 Task: Toggle the keep lines option in the JSON.
Action: Mouse moved to (2, 616)
Screenshot: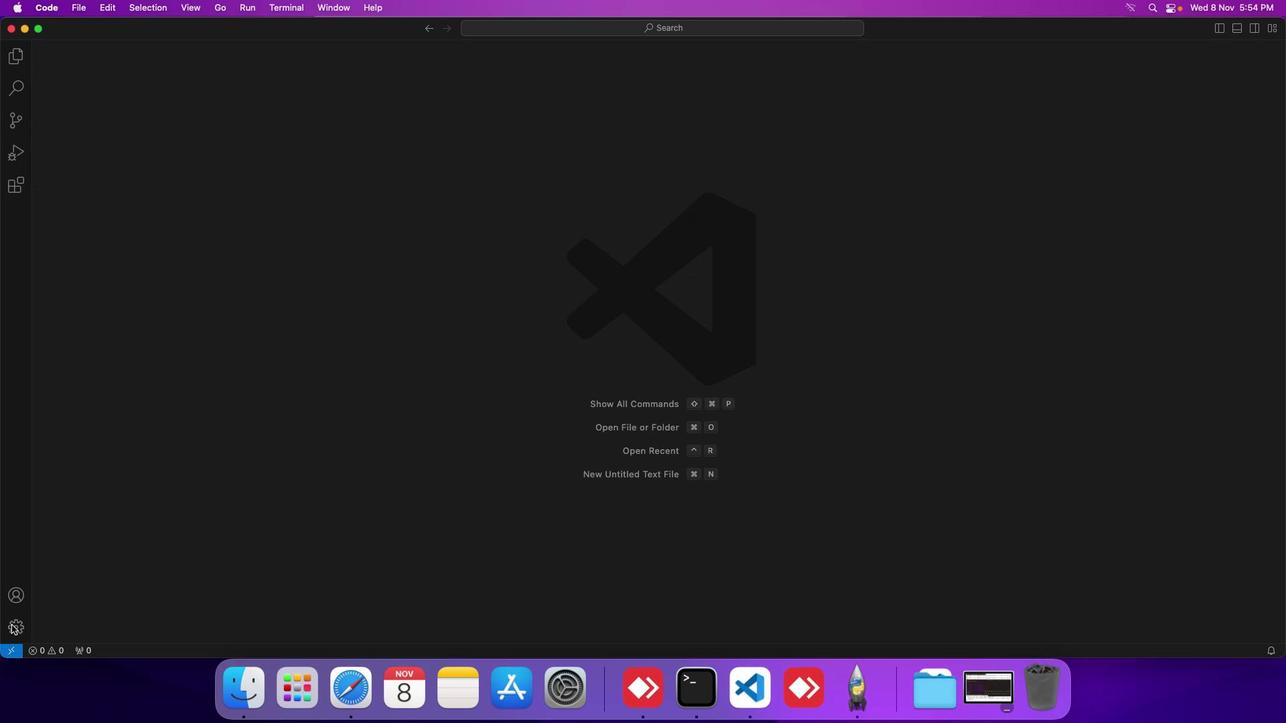 
Action: Mouse pressed left at (2, 616)
Screenshot: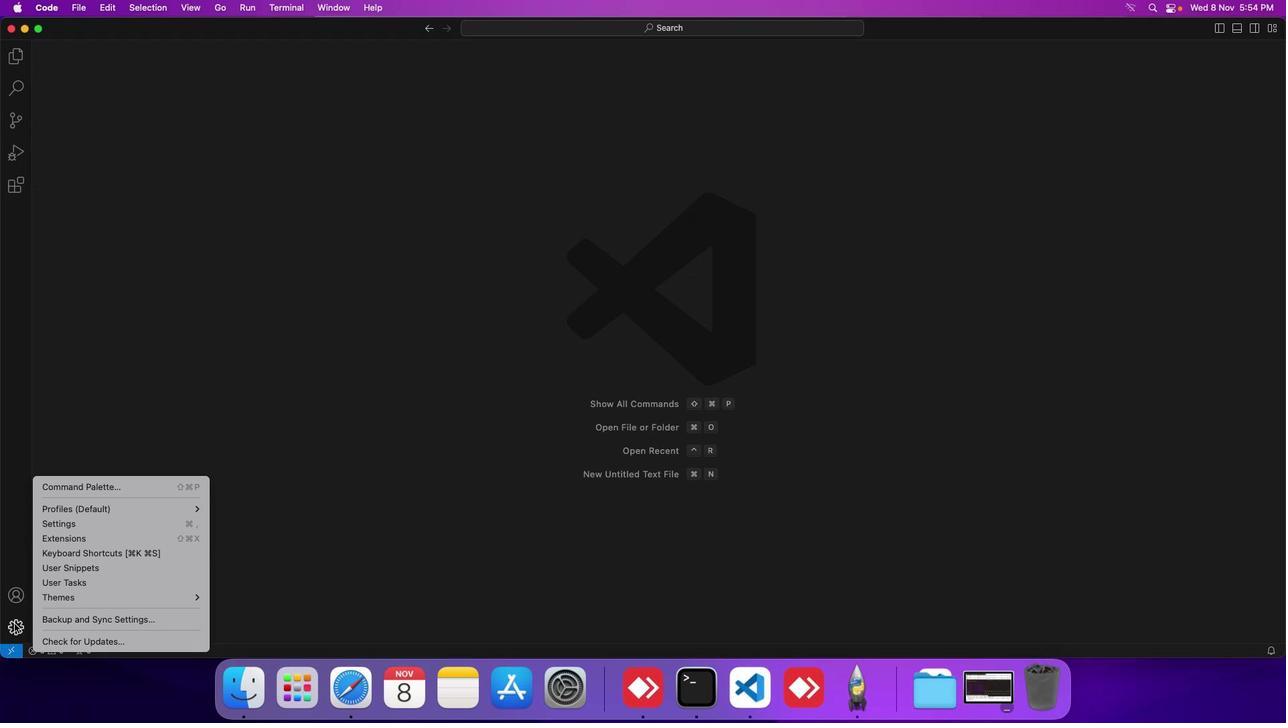 
Action: Mouse moved to (103, 519)
Screenshot: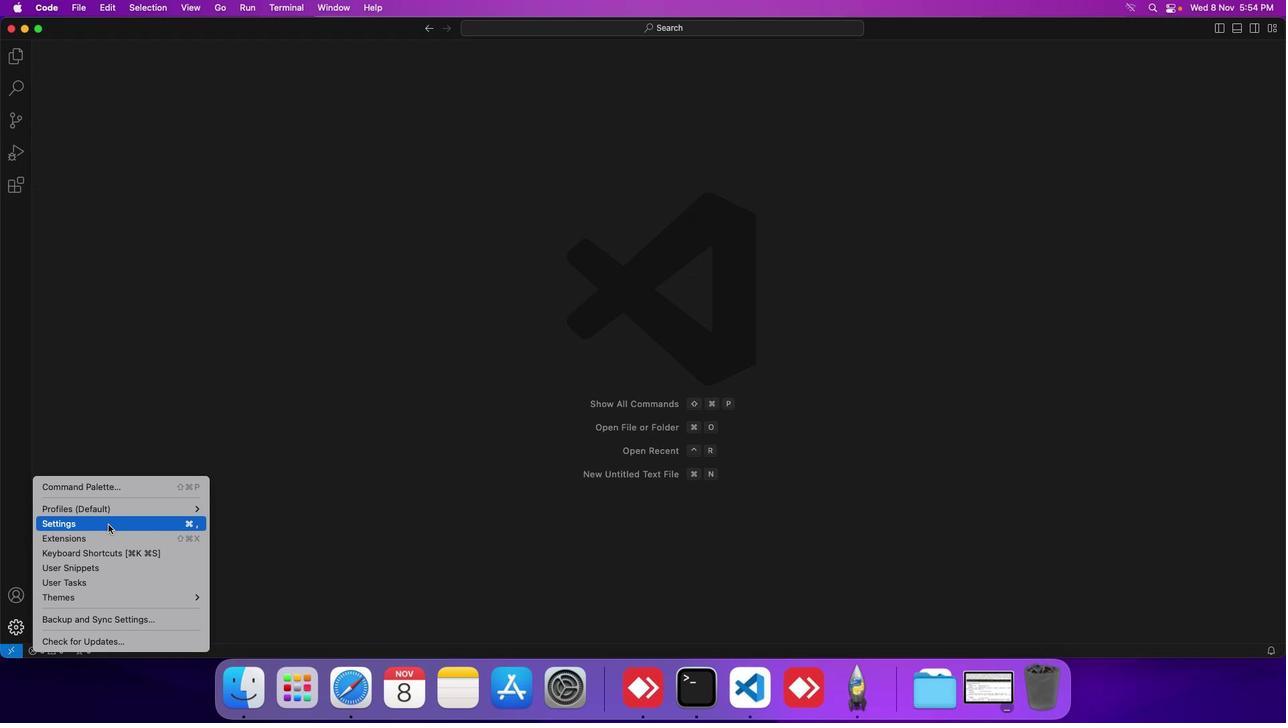 
Action: Mouse pressed left at (103, 519)
Screenshot: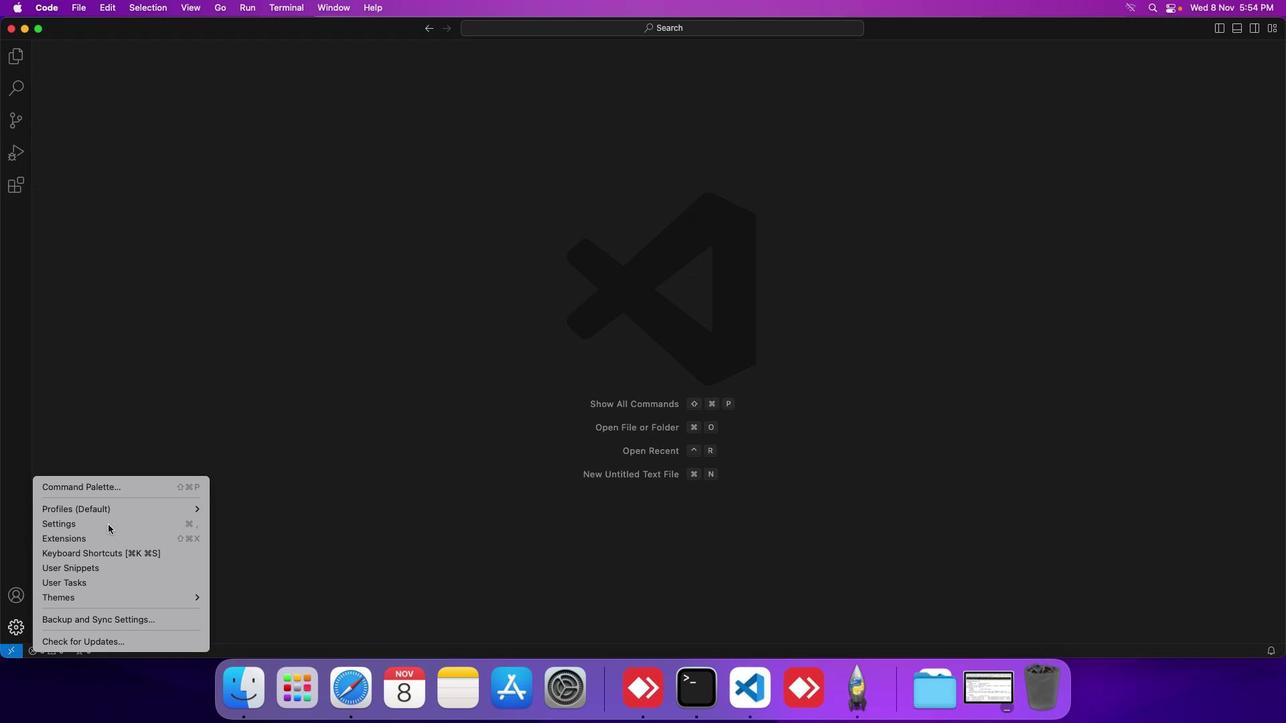 
Action: Mouse moved to (312, 246)
Screenshot: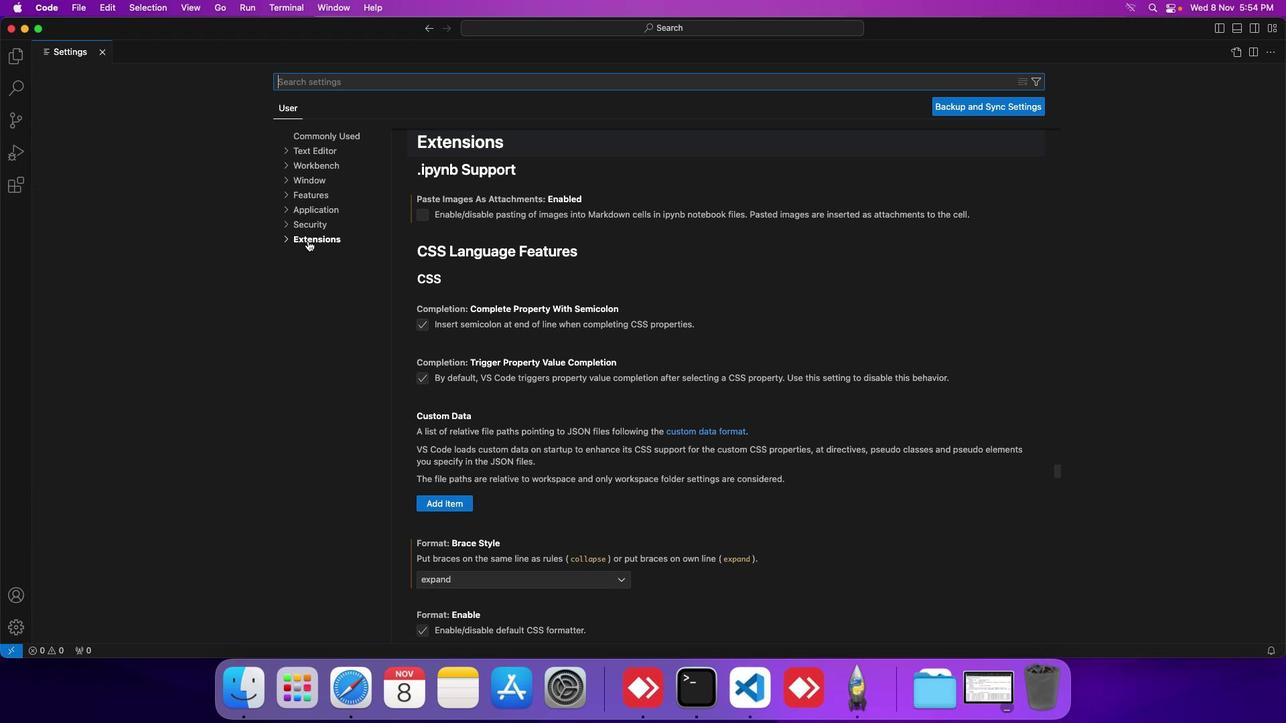 
Action: Mouse pressed left at (312, 246)
Screenshot: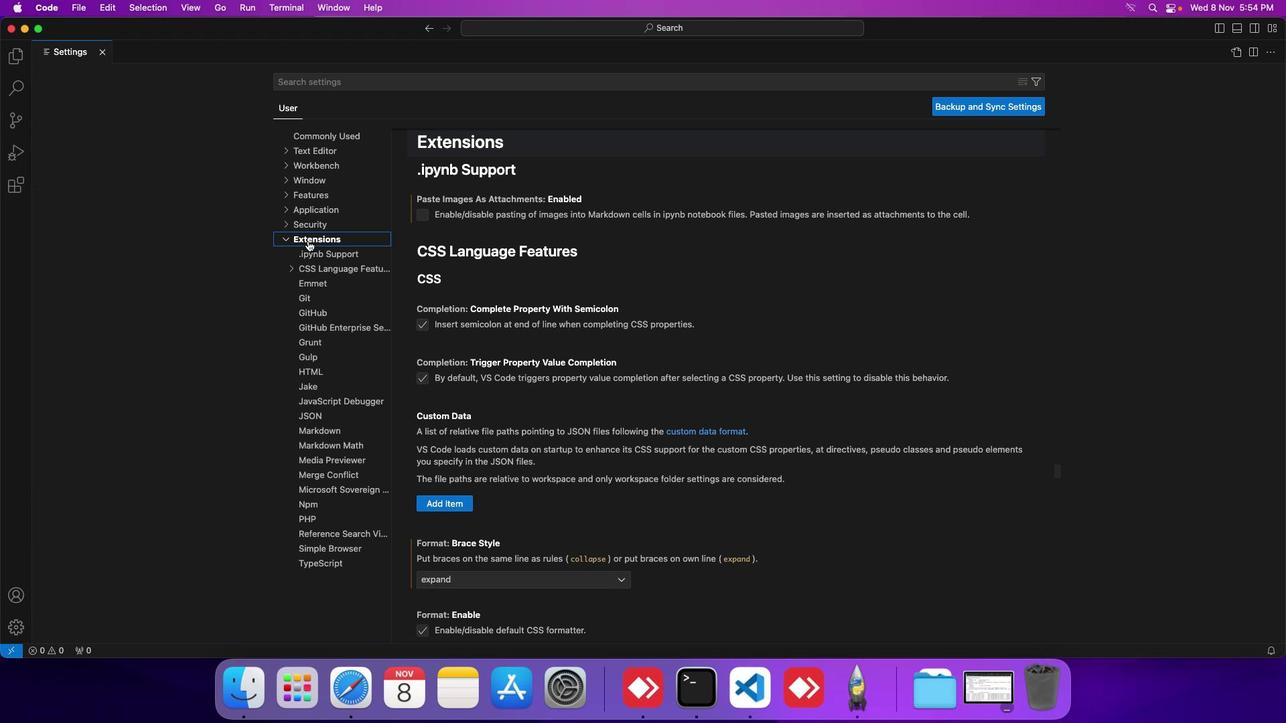 
Action: Mouse moved to (322, 408)
Screenshot: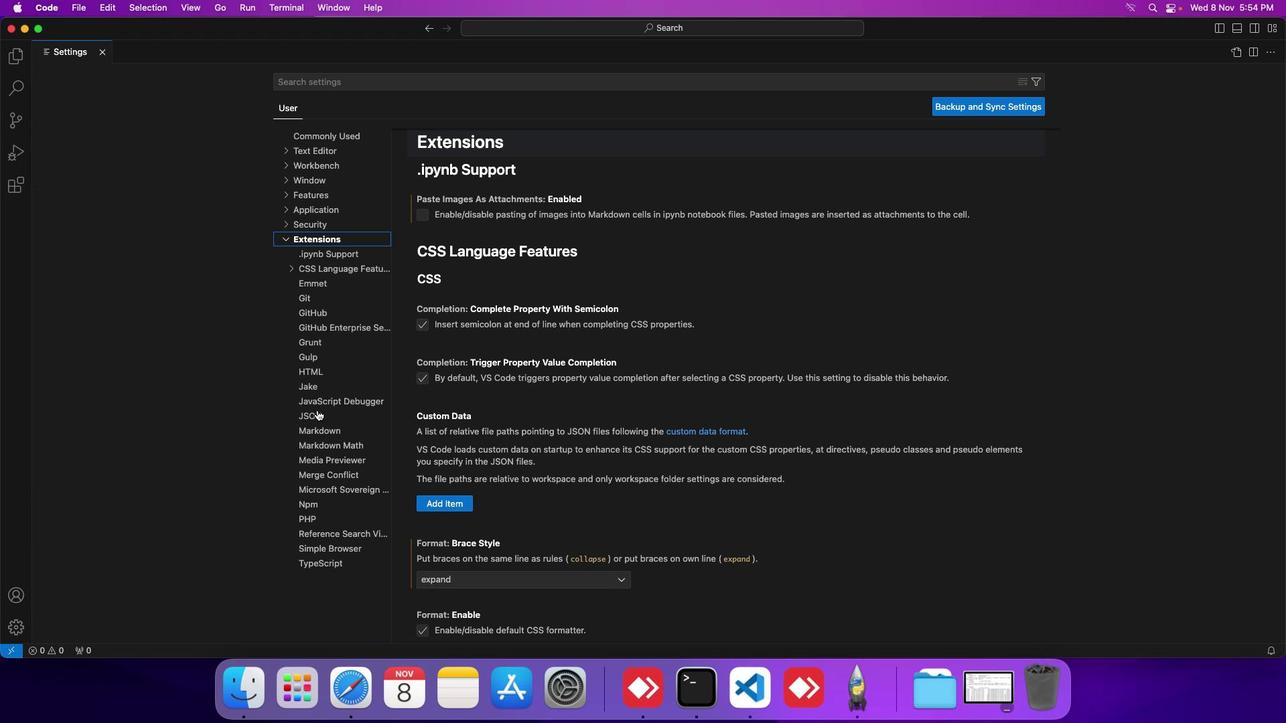 
Action: Mouse pressed left at (322, 408)
Screenshot: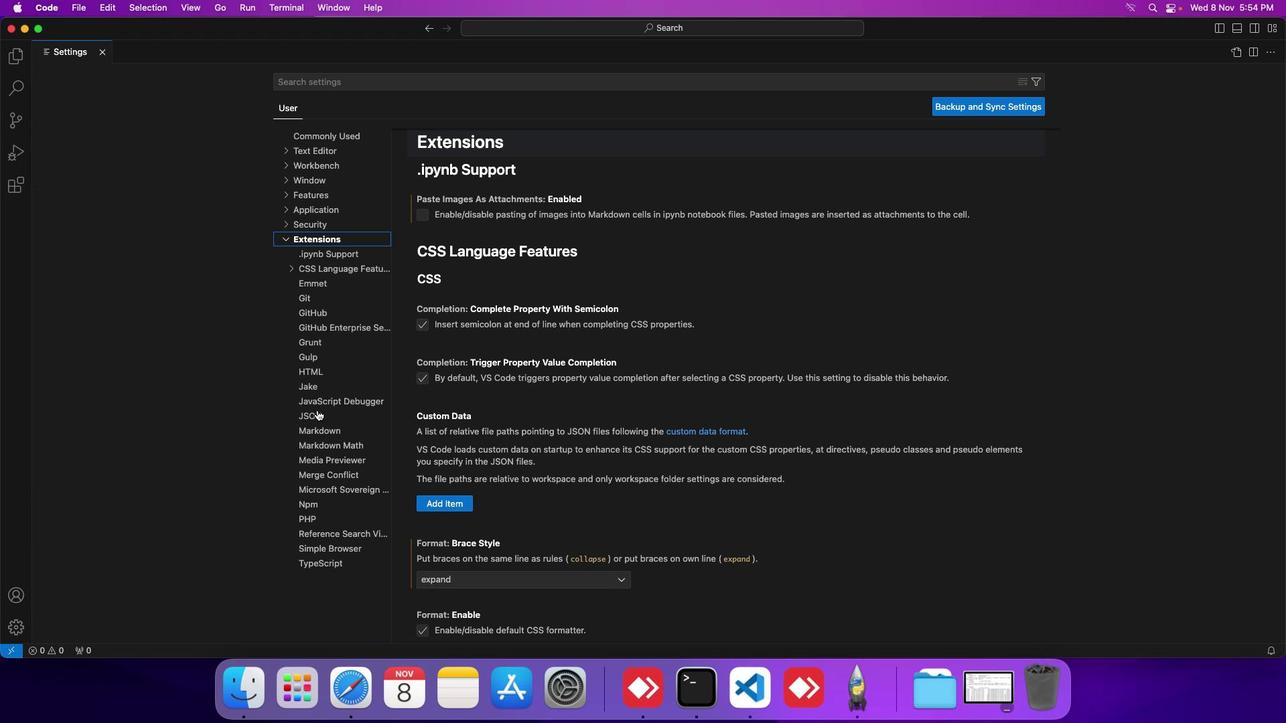
Action: Mouse moved to (430, 244)
Screenshot: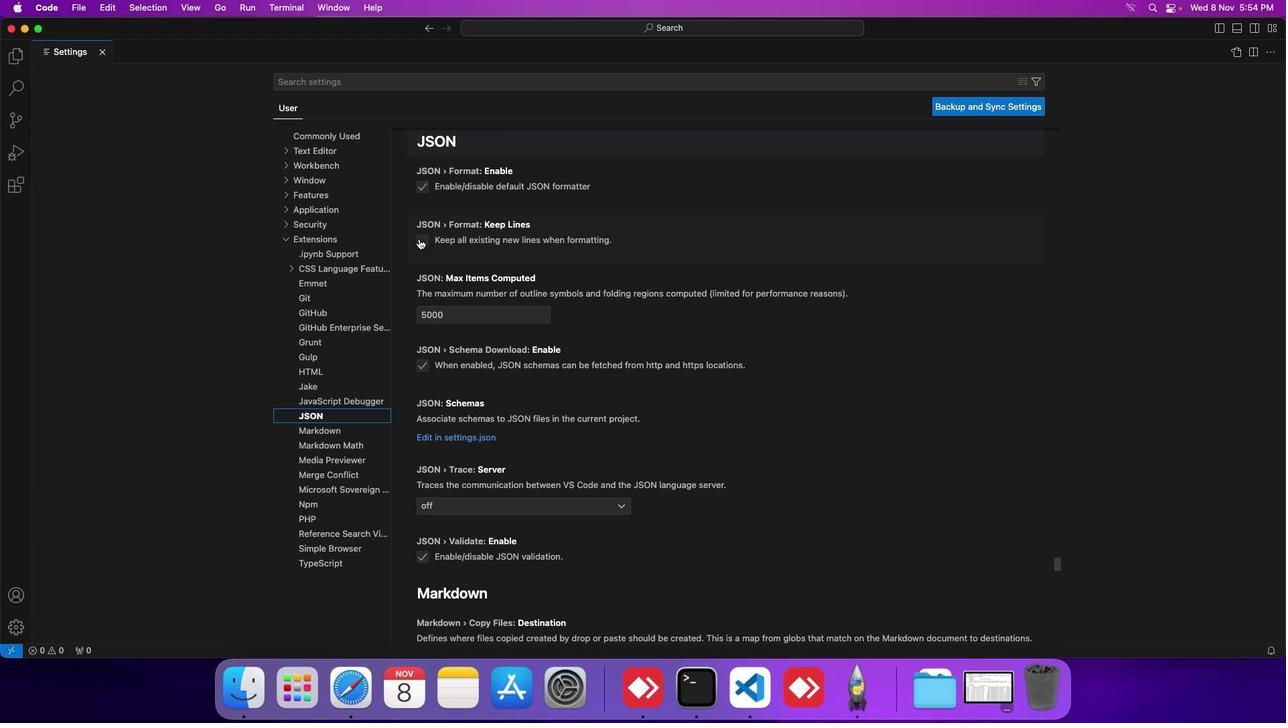 
Action: Mouse pressed left at (430, 244)
Screenshot: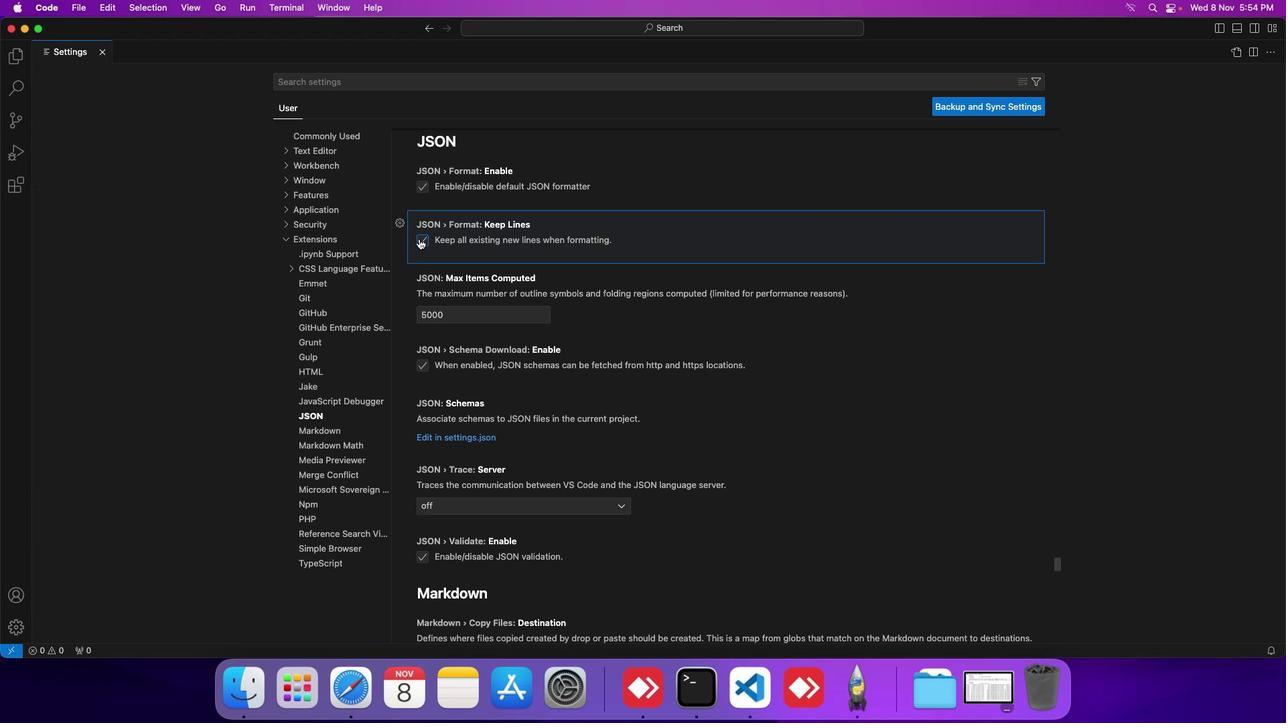 
Action: Mouse moved to (457, 246)
Screenshot: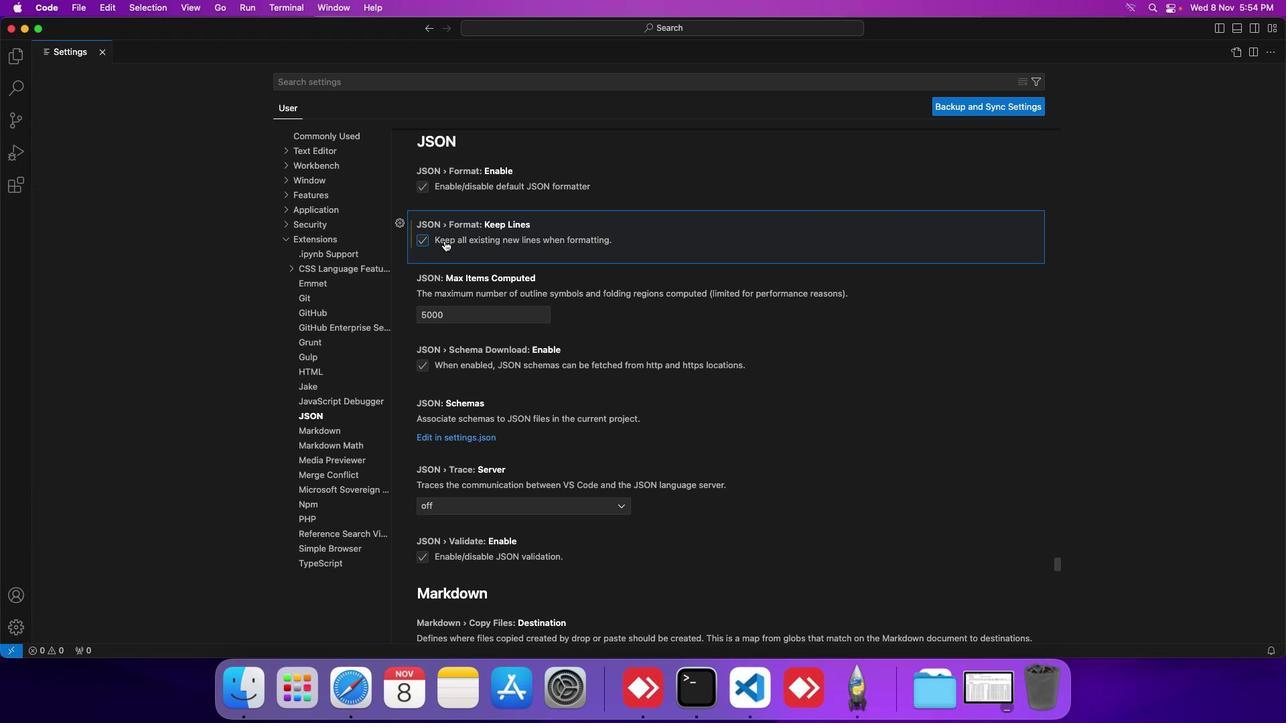 
